 Task: Change  the formatting of the data to Which is Greater than5, In conditional formating, put the option 'Yelow Fill with Drak Yellow Text'In the sheet   Blaze Sales review book
Action: Mouse moved to (47, 113)
Screenshot: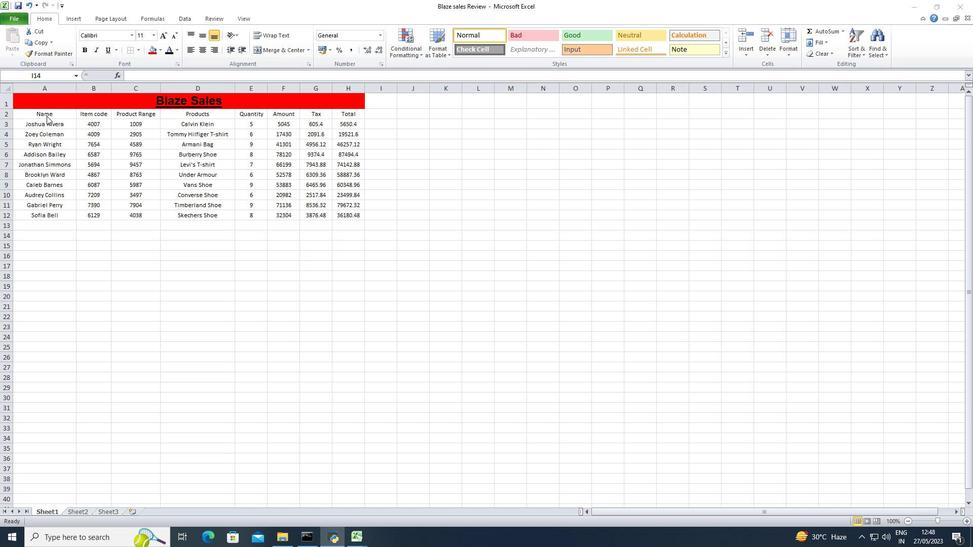 
Action: Mouse pressed left at (47, 113)
Screenshot: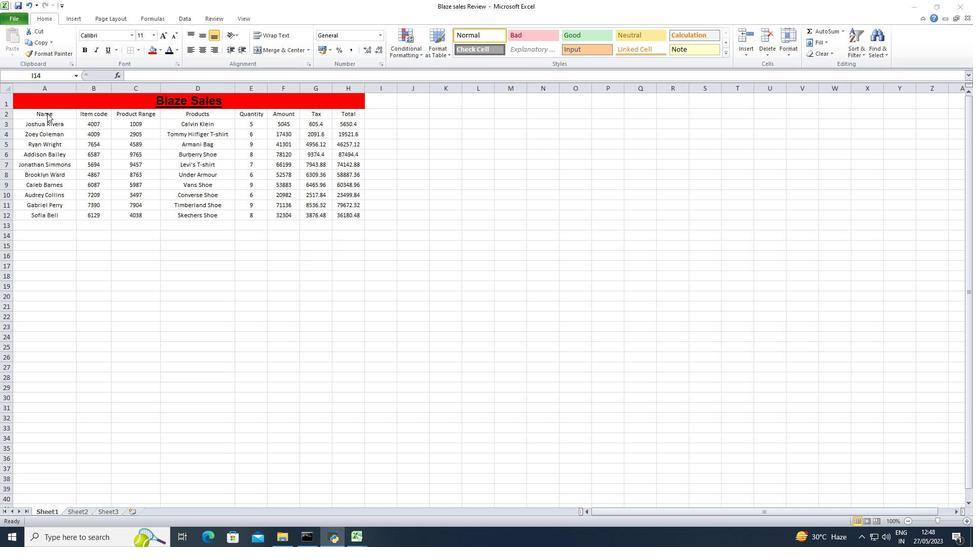 
Action: Mouse moved to (58, 116)
Screenshot: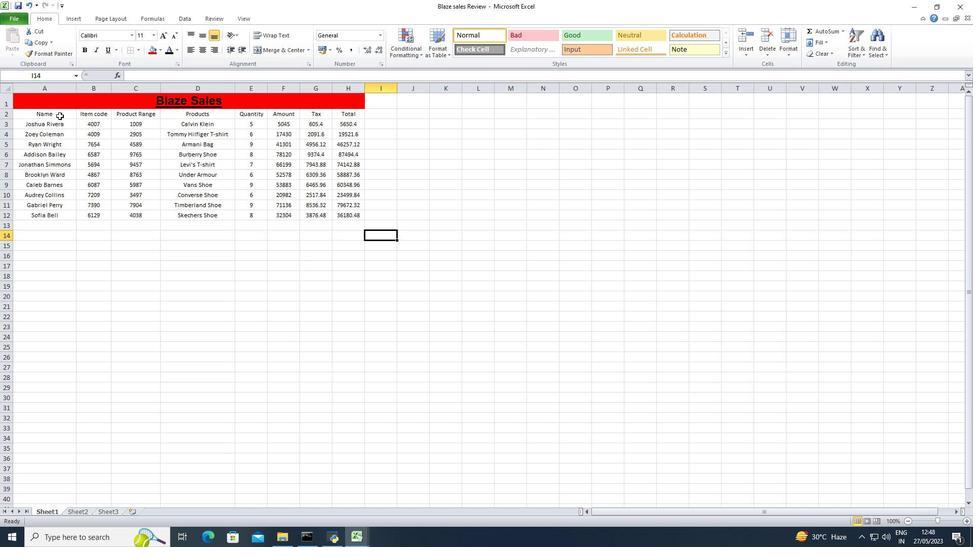 
Action: Mouse pressed left at (58, 116)
Screenshot: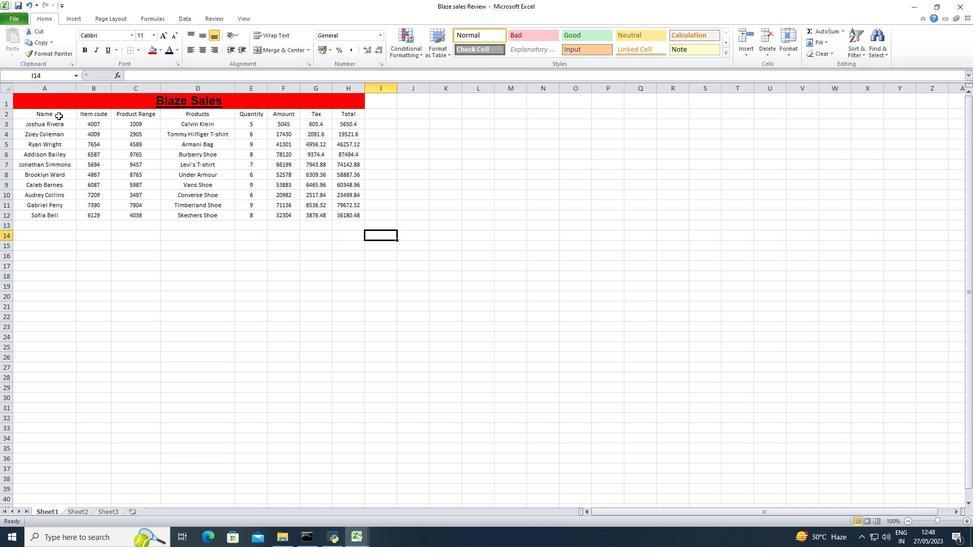 
Action: Mouse moved to (393, 50)
Screenshot: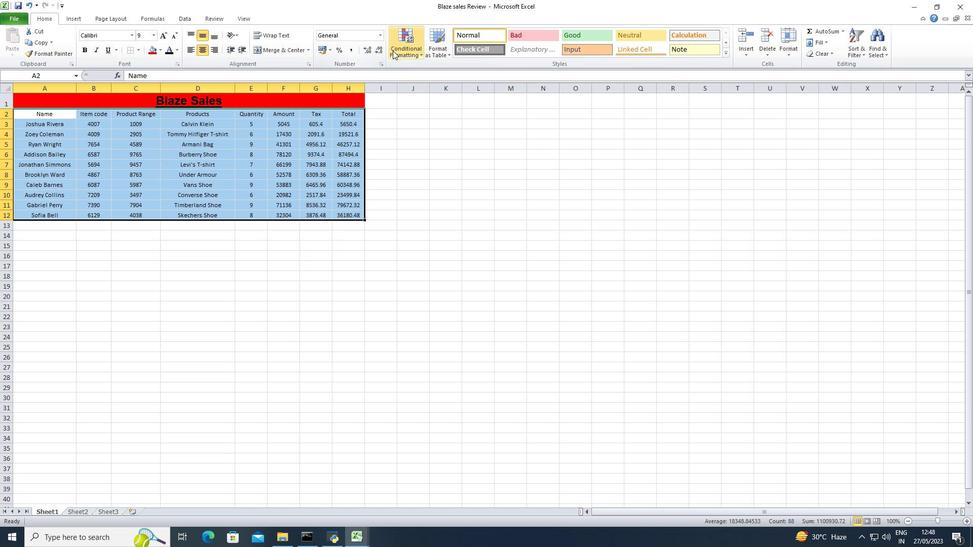 
Action: Mouse pressed left at (393, 50)
Screenshot: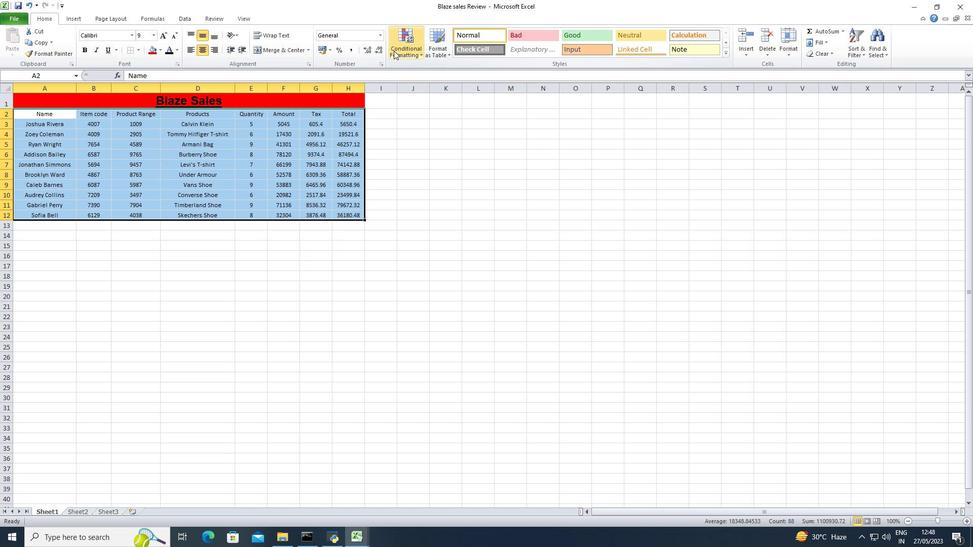 
Action: Mouse moved to (515, 76)
Screenshot: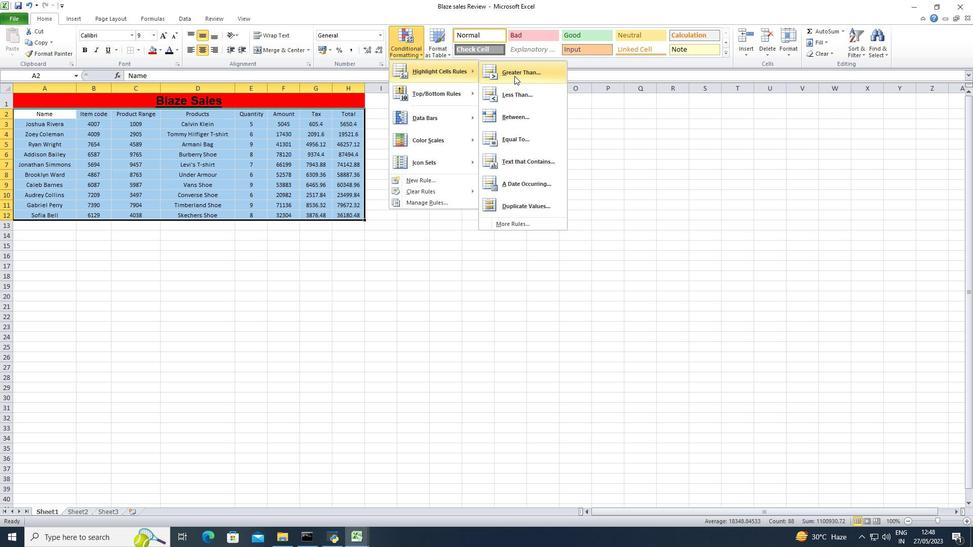 
Action: Mouse pressed left at (515, 76)
Screenshot: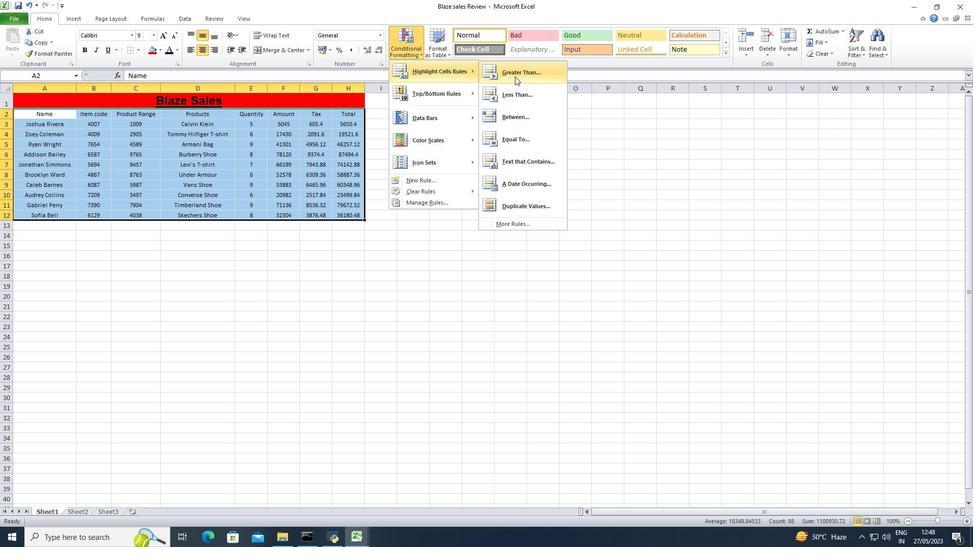 
Action: Key pressed 5
Screenshot: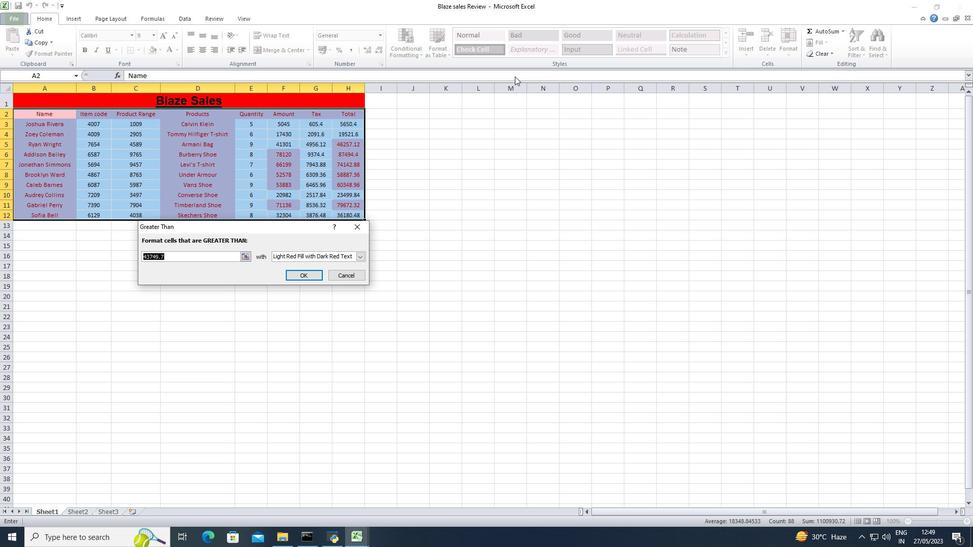 
Action: Mouse moved to (357, 257)
Screenshot: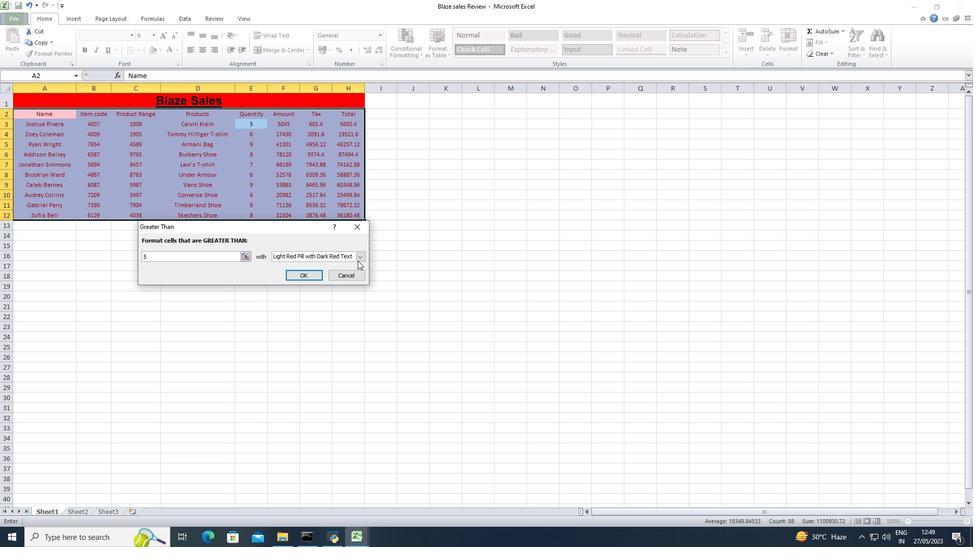 
Action: Mouse pressed left at (357, 257)
Screenshot: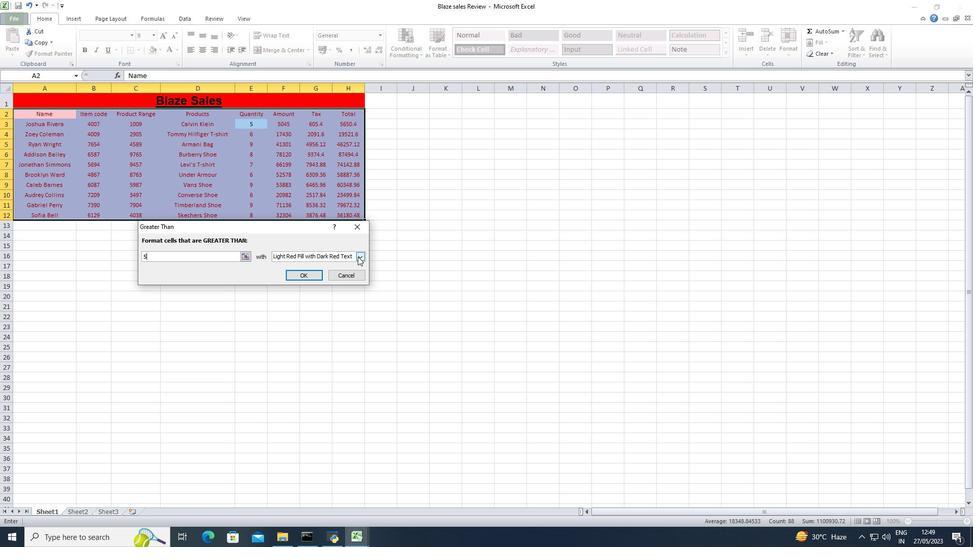 
Action: Mouse moved to (343, 272)
Screenshot: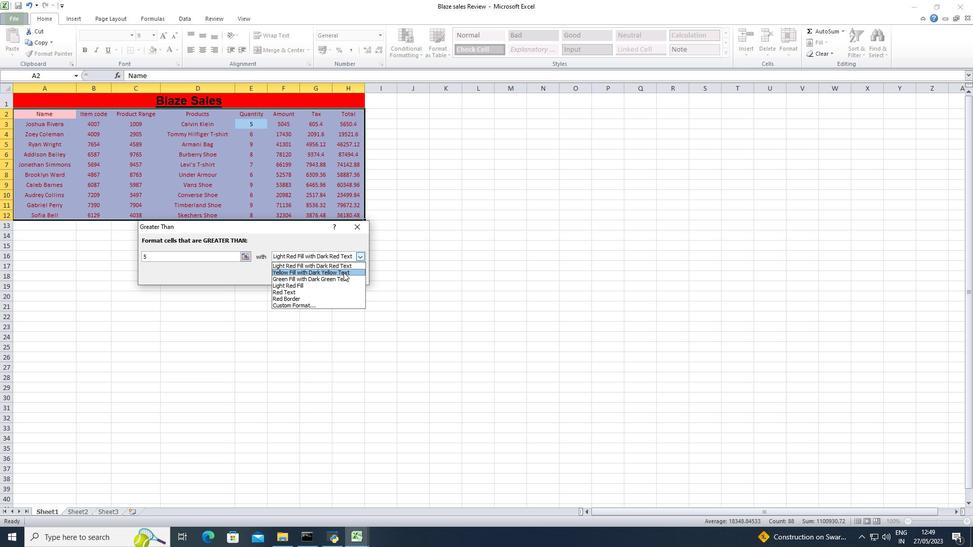 
Action: Mouse pressed left at (343, 272)
Screenshot: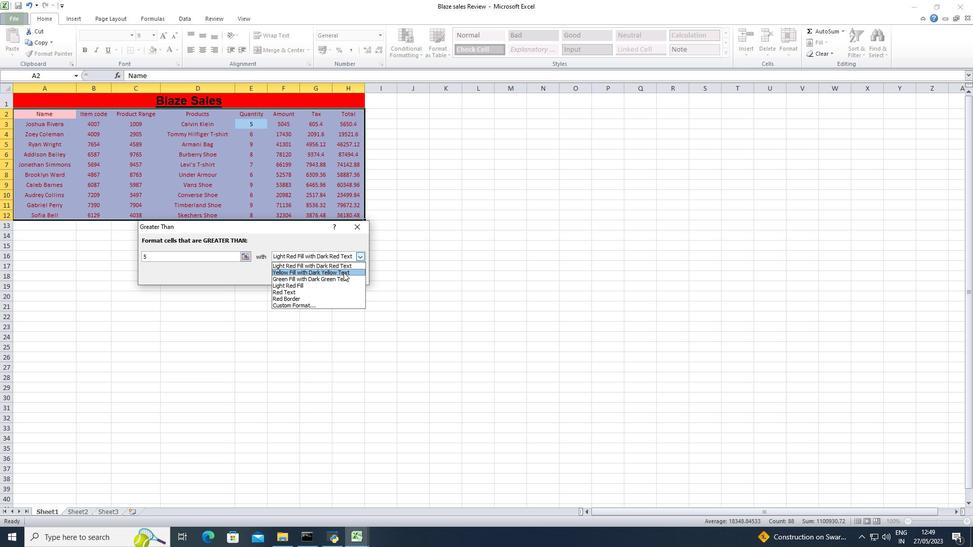 
Action: Mouse moved to (308, 275)
Screenshot: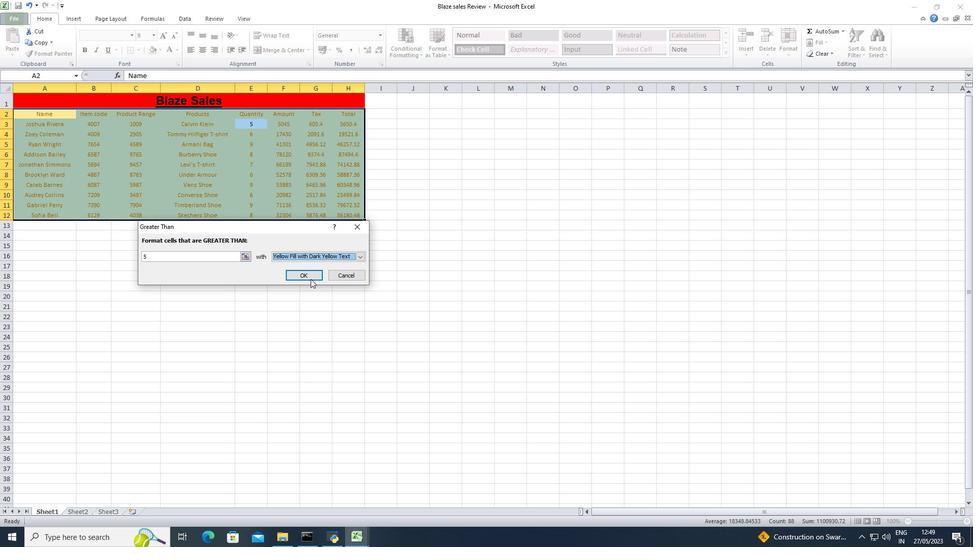 
Action: Mouse pressed left at (308, 275)
Screenshot: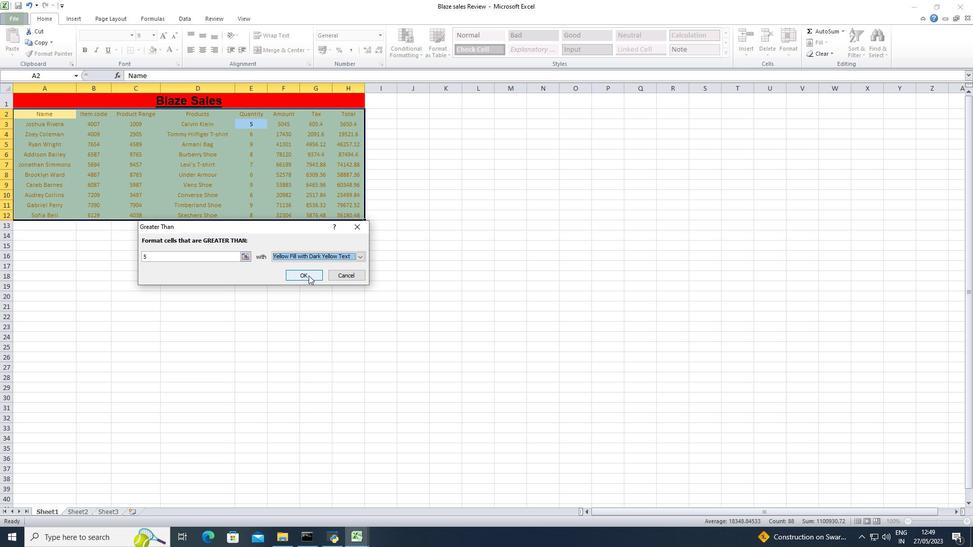 
Action: Mouse pressed left at (308, 275)
Screenshot: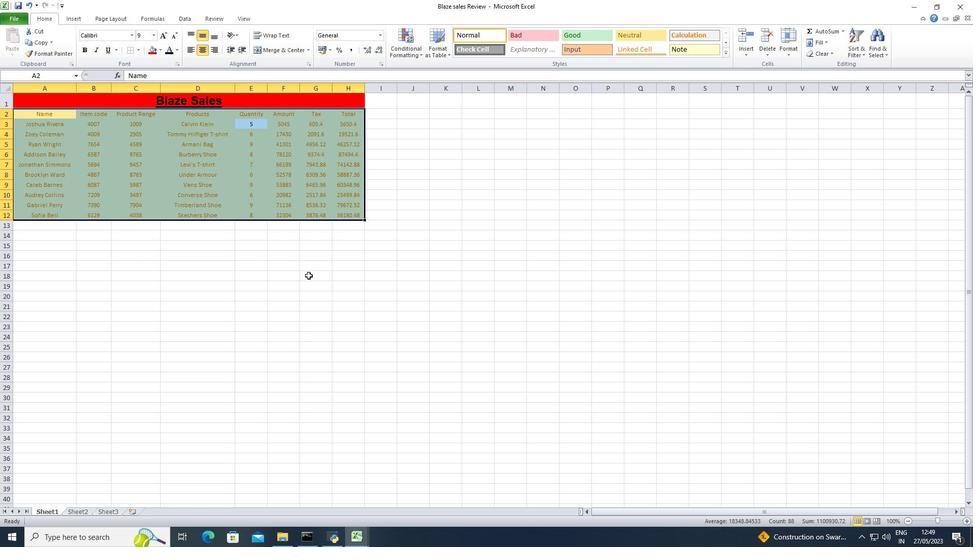 
Action: Mouse moved to (407, 257)
Screenshot: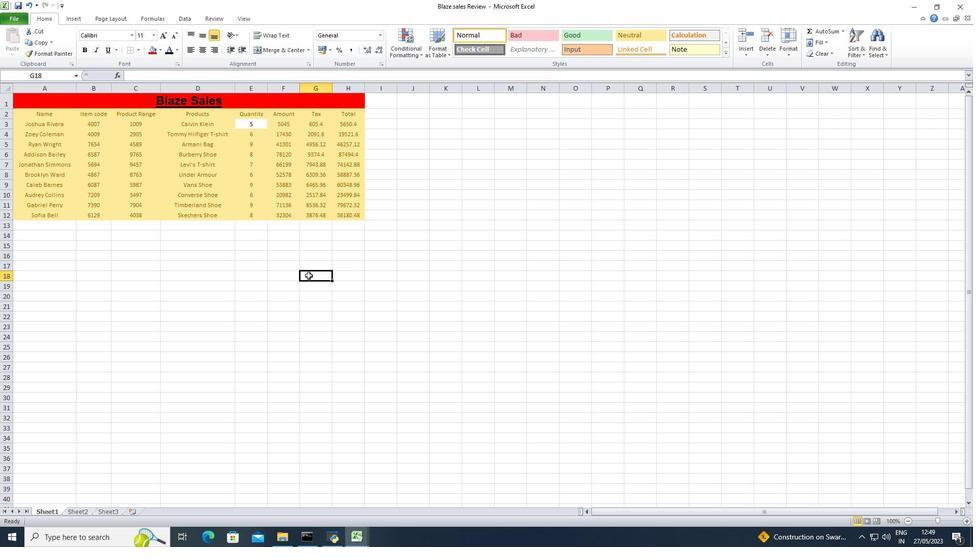 
Action: Mouse pressed left at (407, 257)
Screenshot: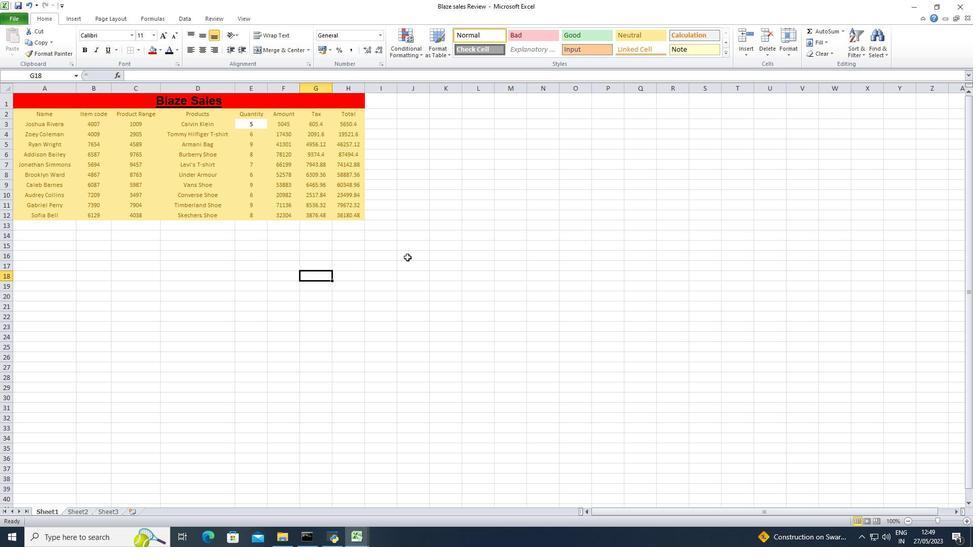 
Action: Mouse moved to (318, 277)
Screenshot: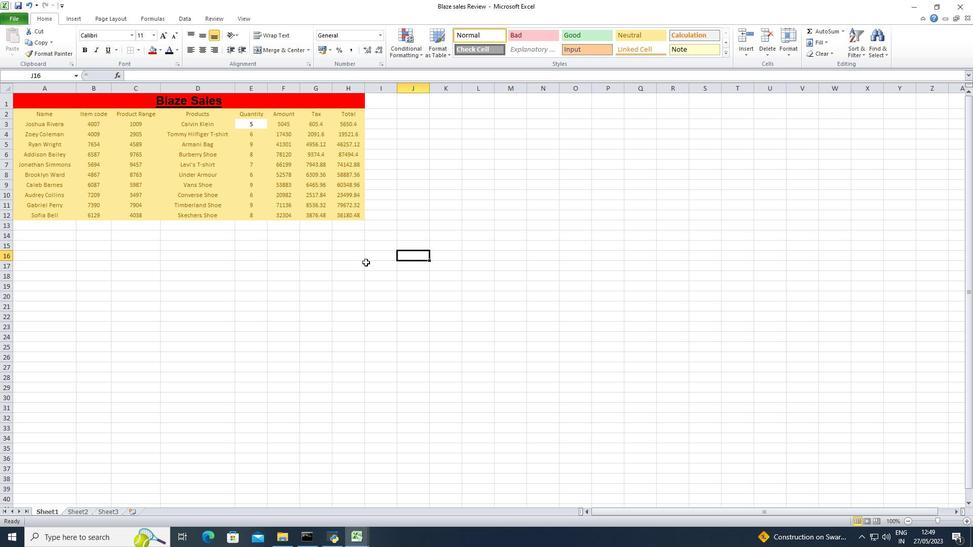 
Action: Mouse pressed left at (318, 277)
Screenshot: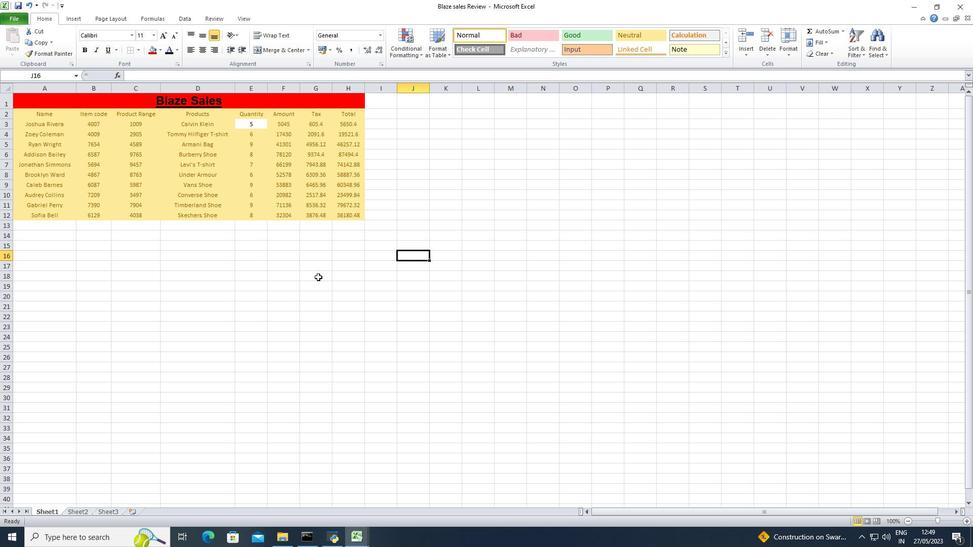 
Action: Mouse moved to (249, 289)
Screenshot: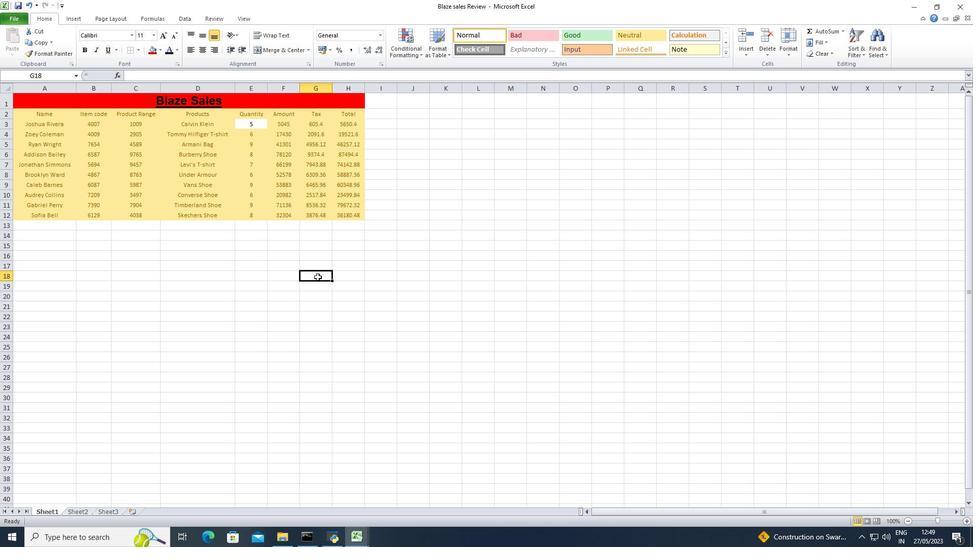 
Action: Key pressed ctrl+S
Screenshot: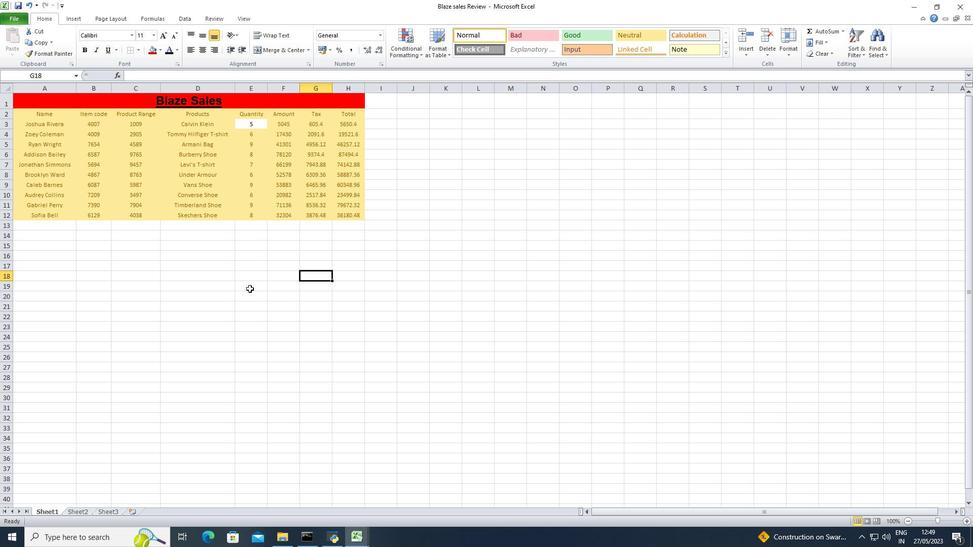 
